 Task: Create Workspace Crisis Management Workspace description Coordinate and manage company-wide professional development opportunities. Workspace type Engineering-IT
Action: Mouse moved to (389, 66)
Screenshot: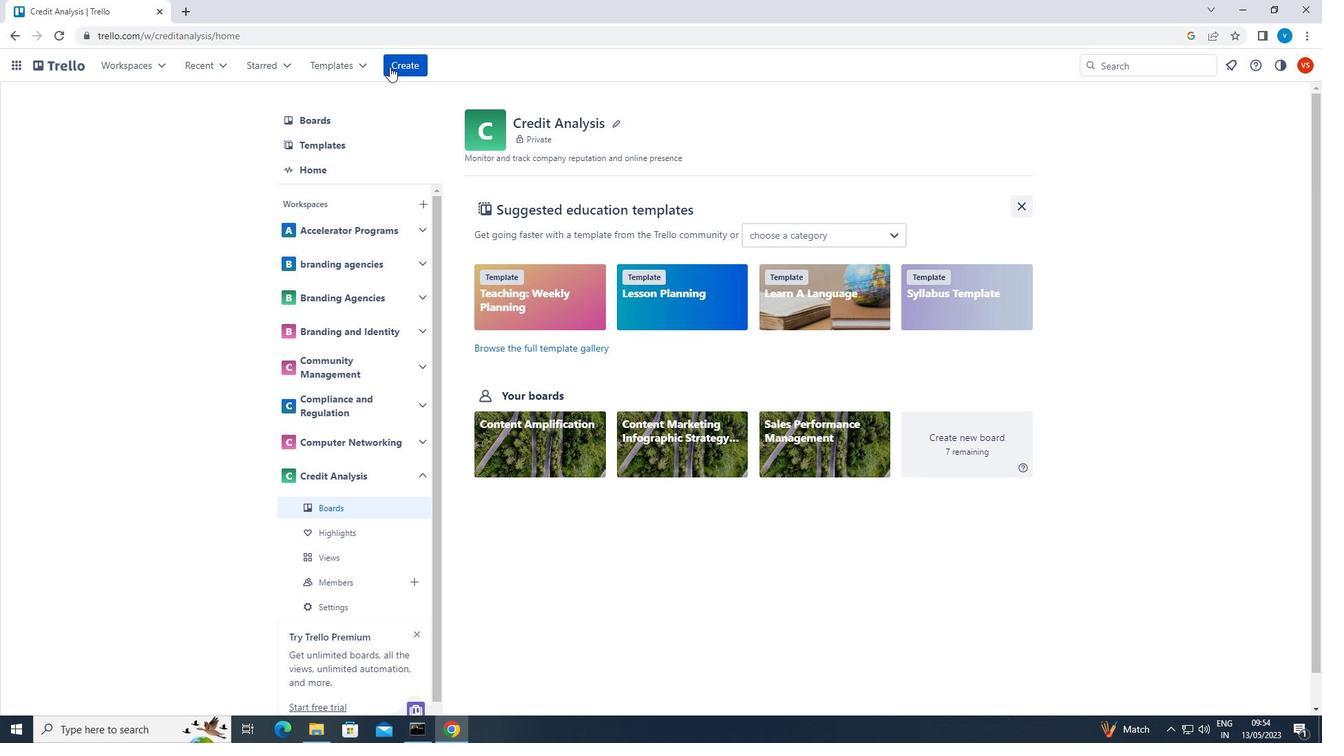 
Action: Mouse pressed left at (389, 66)
Screenshot: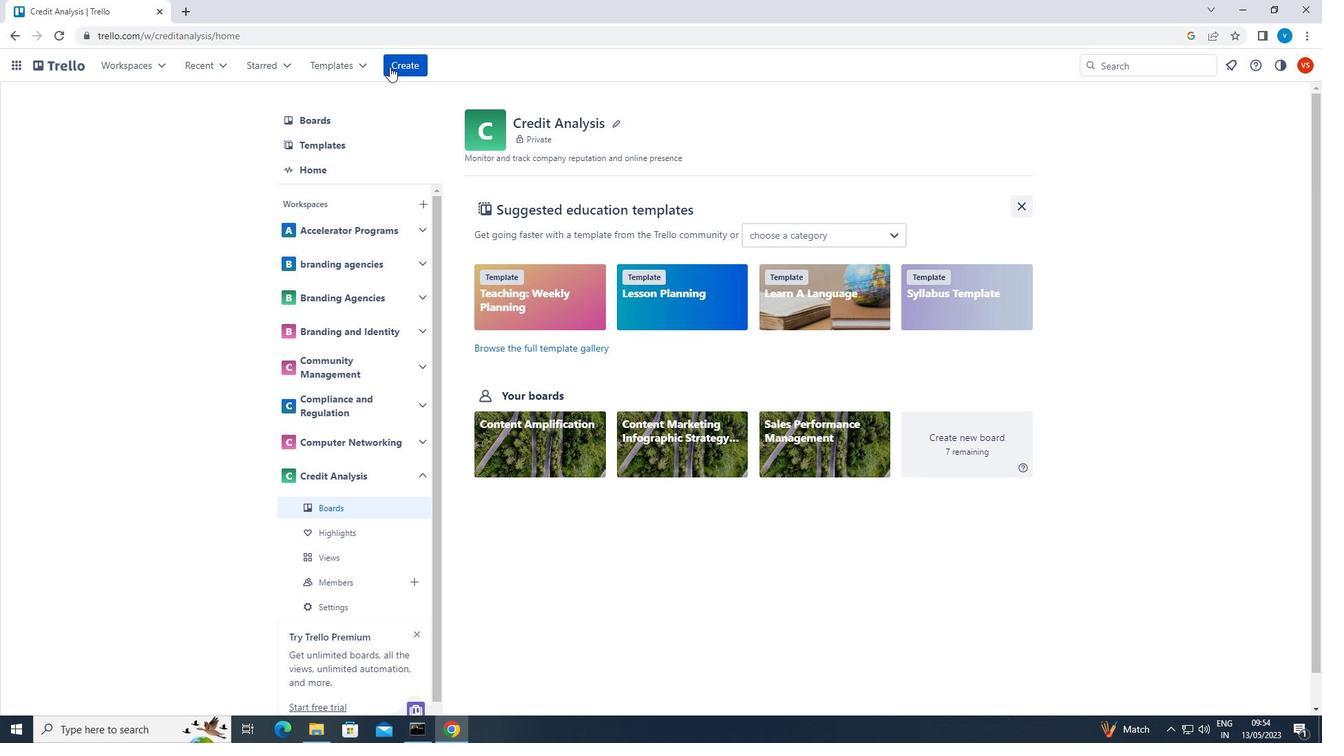 
Action: Mouse moved to (433, 210)
Screenshot: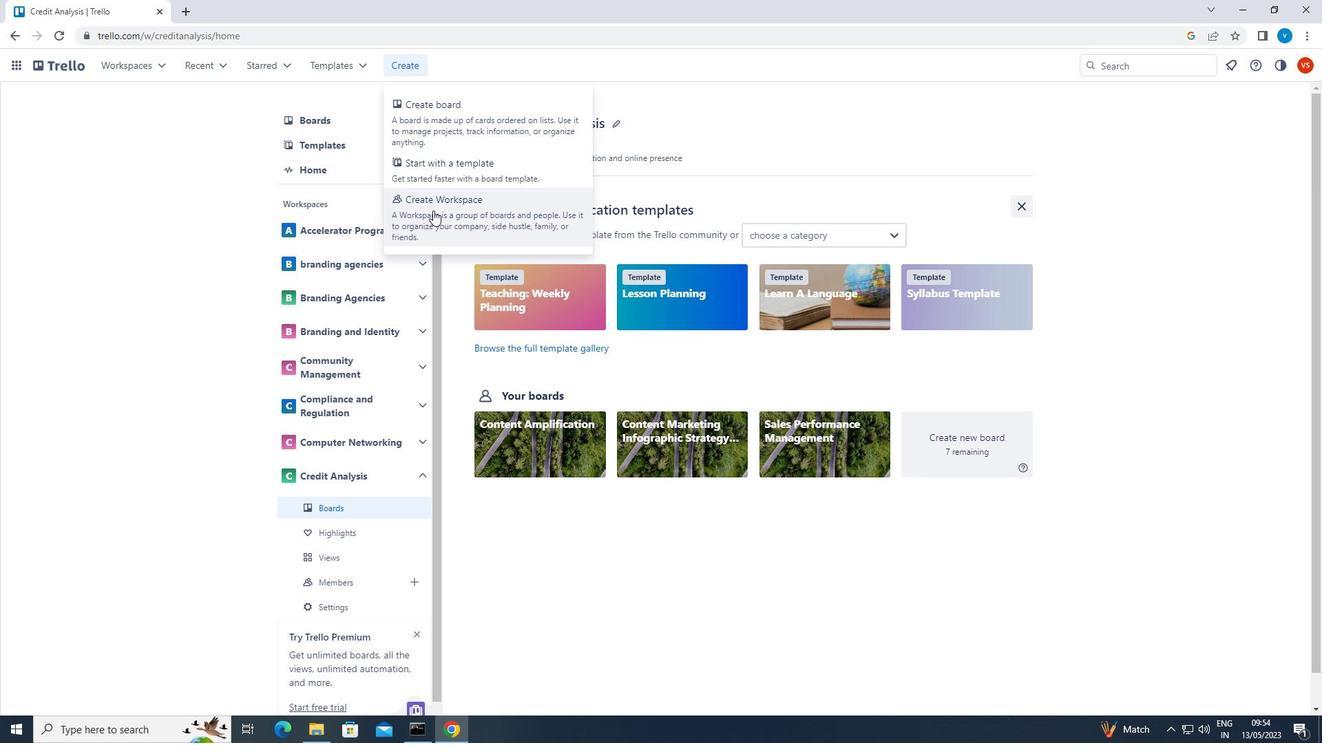 
Action: Mouse pressed left at (433, 210)
Screenshot: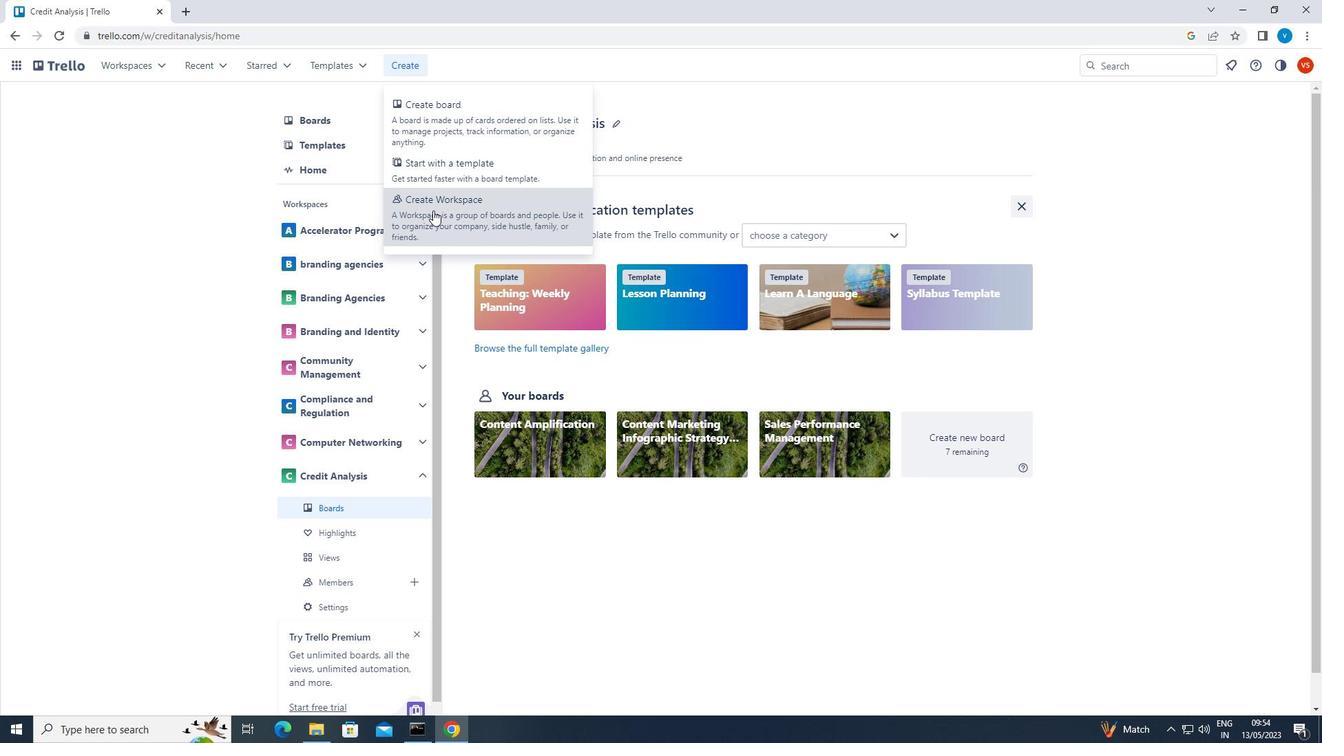 
Action: Mouse moved to (424, 234)
Screenshot: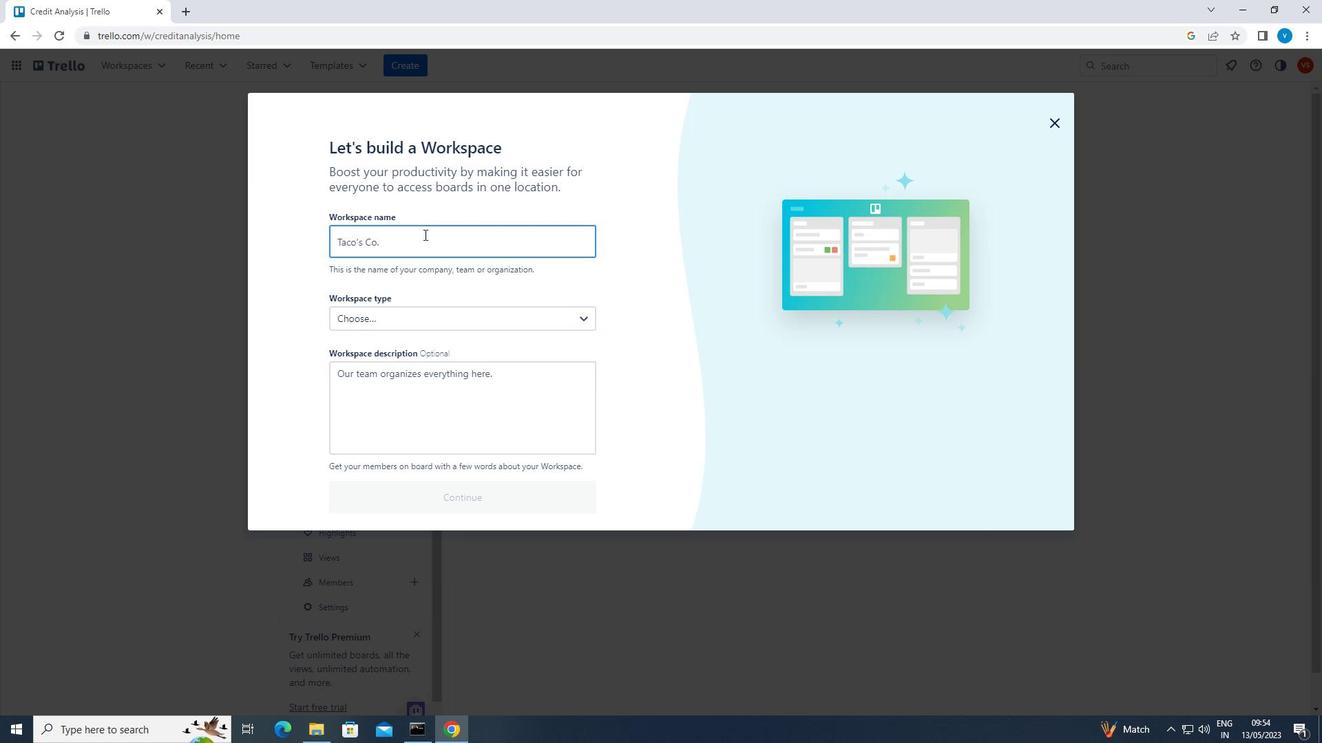 
Action: Key pressed <Key.shift>CRISIS<Key.space><Key.shift>MANAGEMENT
Screenshot: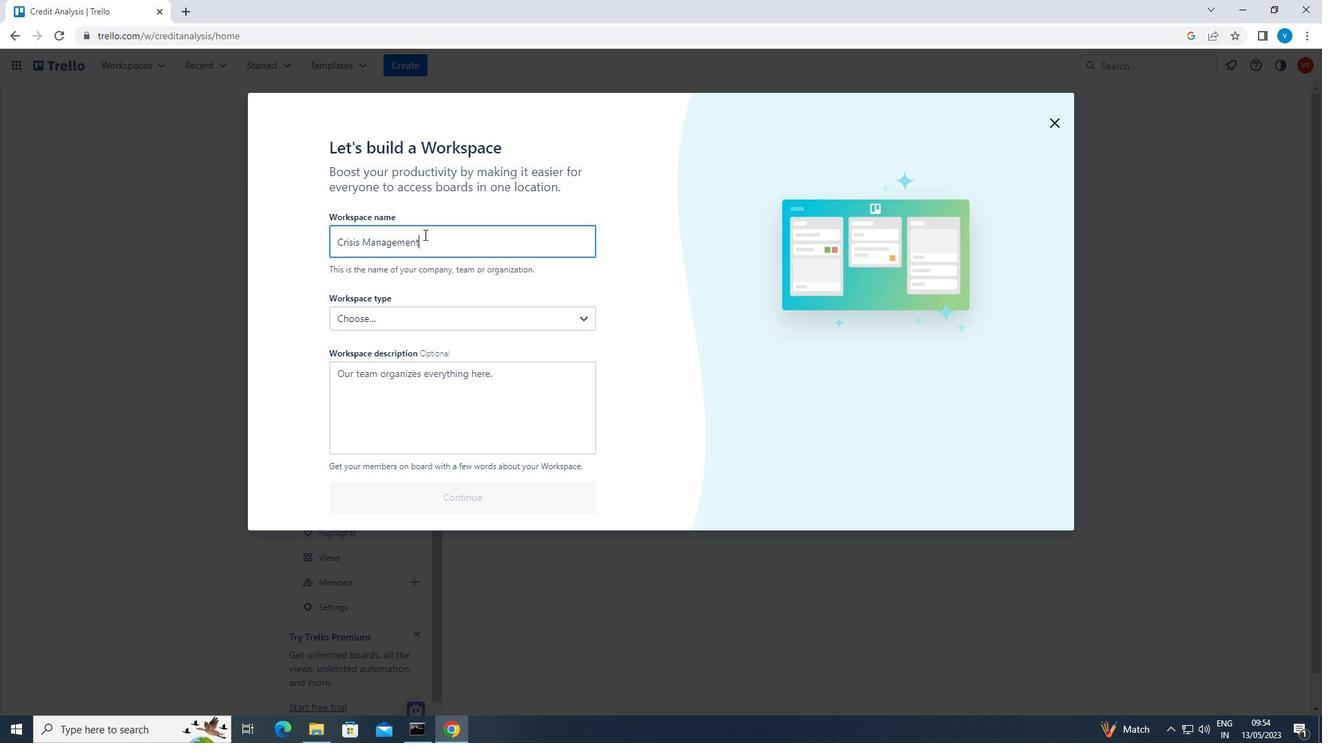 
Action: Mouse moved to (420, 391)
Screenshot: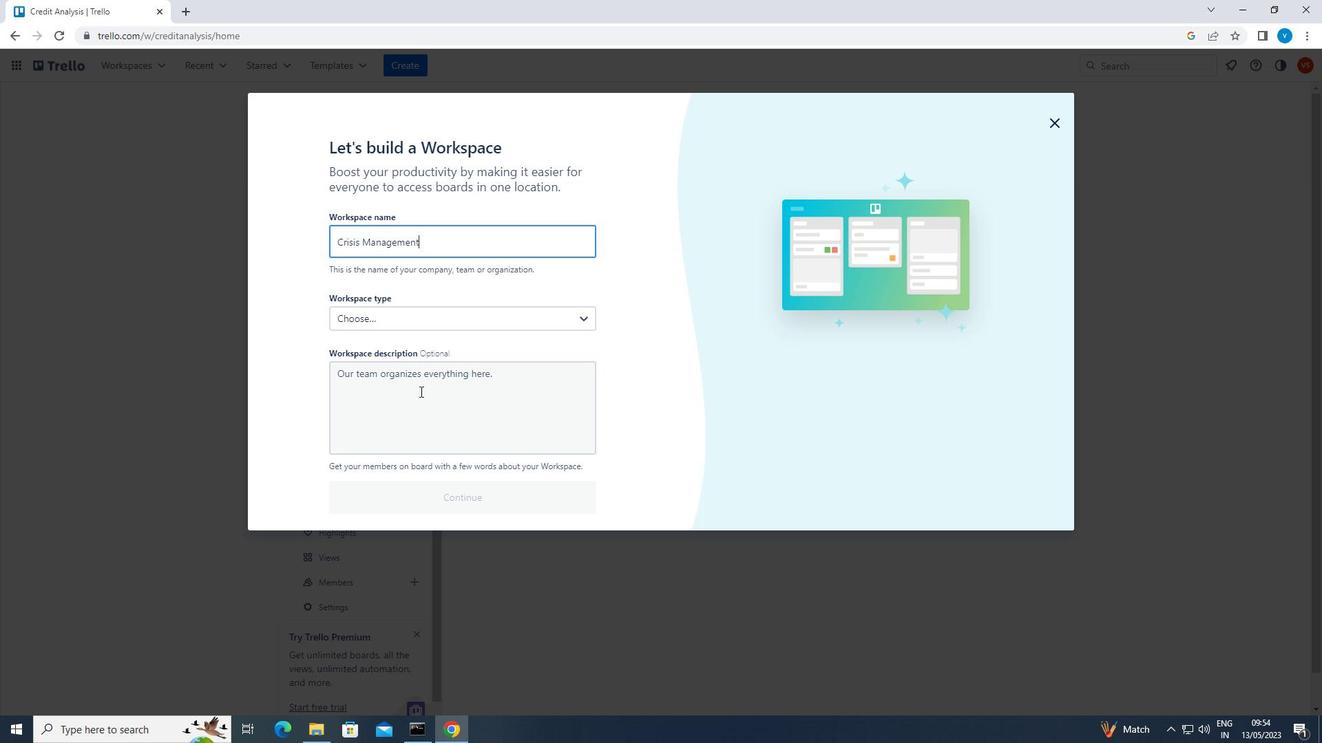 
Action: Mouse pressed left at (420, 391)
Screenshot: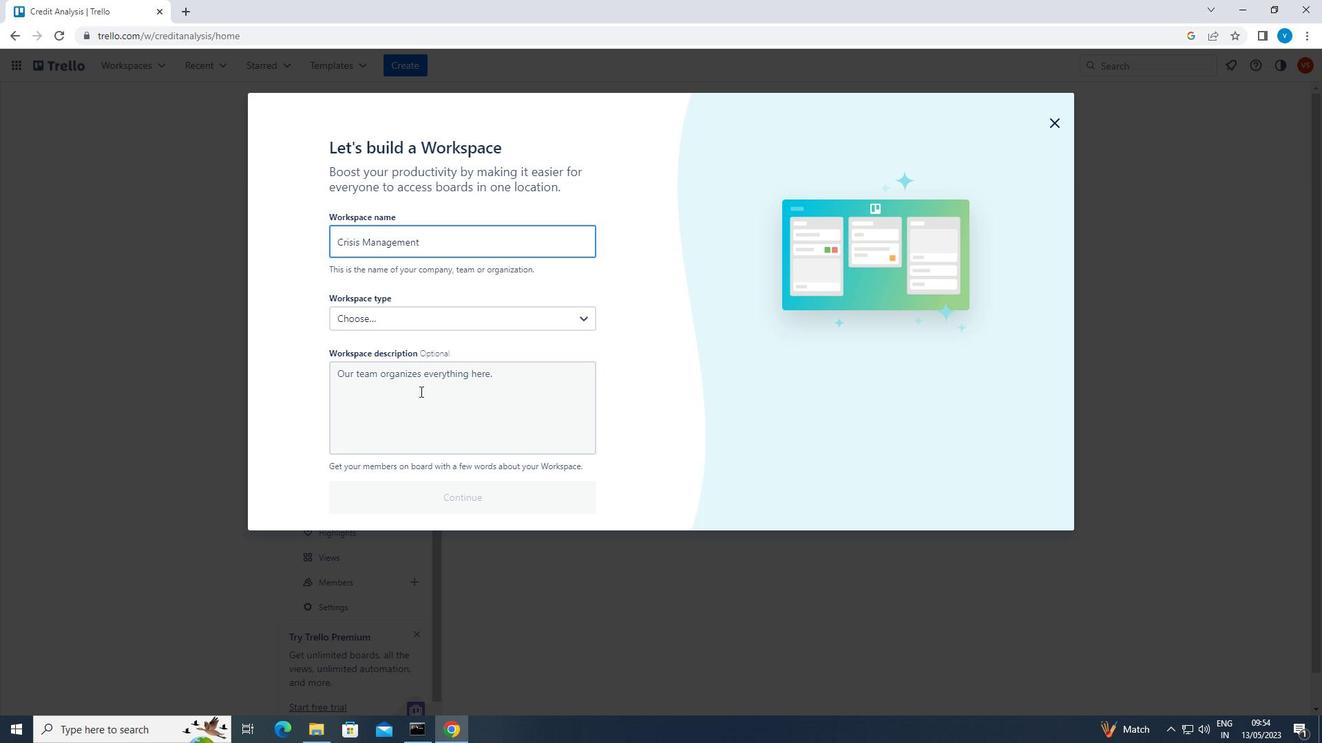
Action: Key pressed <Key.shift>COORDINATE<Key.space>AND<Key.space>MANAGE<Key.space>COMPANY<Key.space><Key.backspace>-WIDE<Key.space>OROFESSIONAL<Key.space>DEVELOPMENT<Key.space>OPPORTUNITIES.
Screenshot: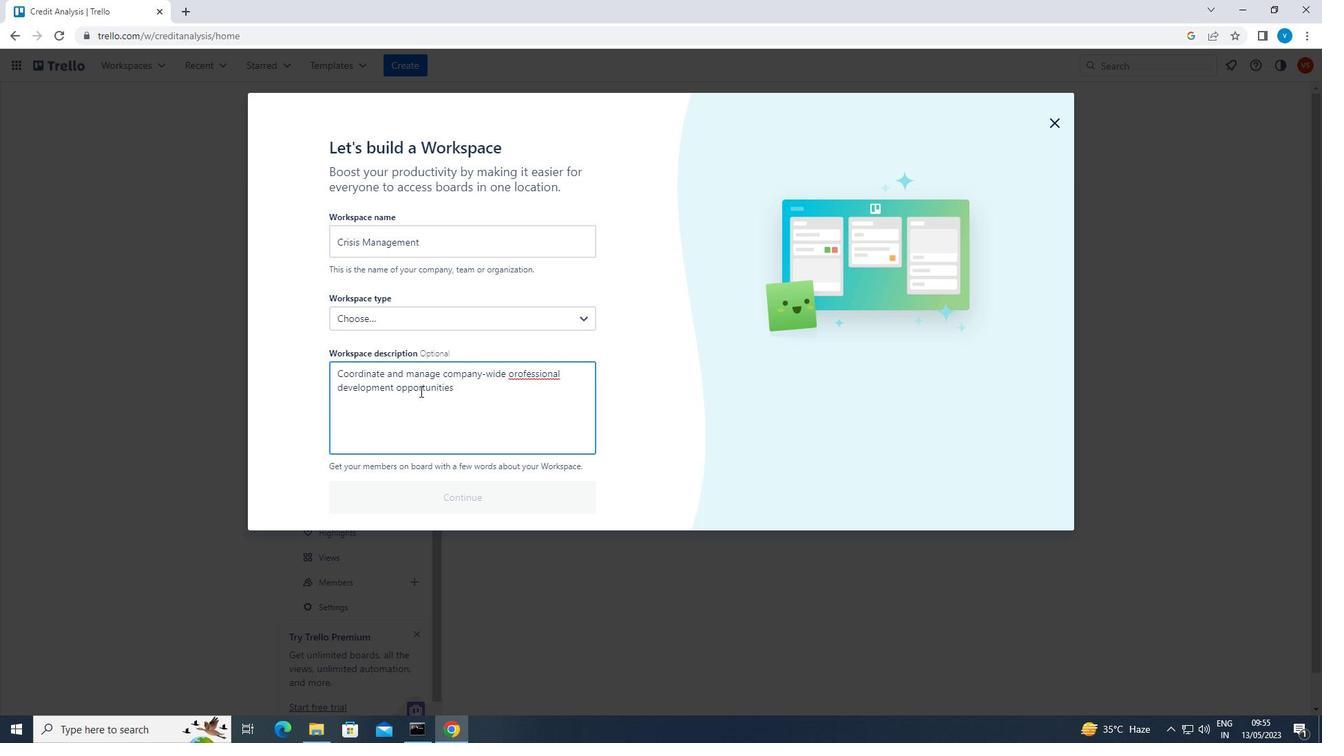 
Action: Mouse moved to (493, 320)
Screenshot: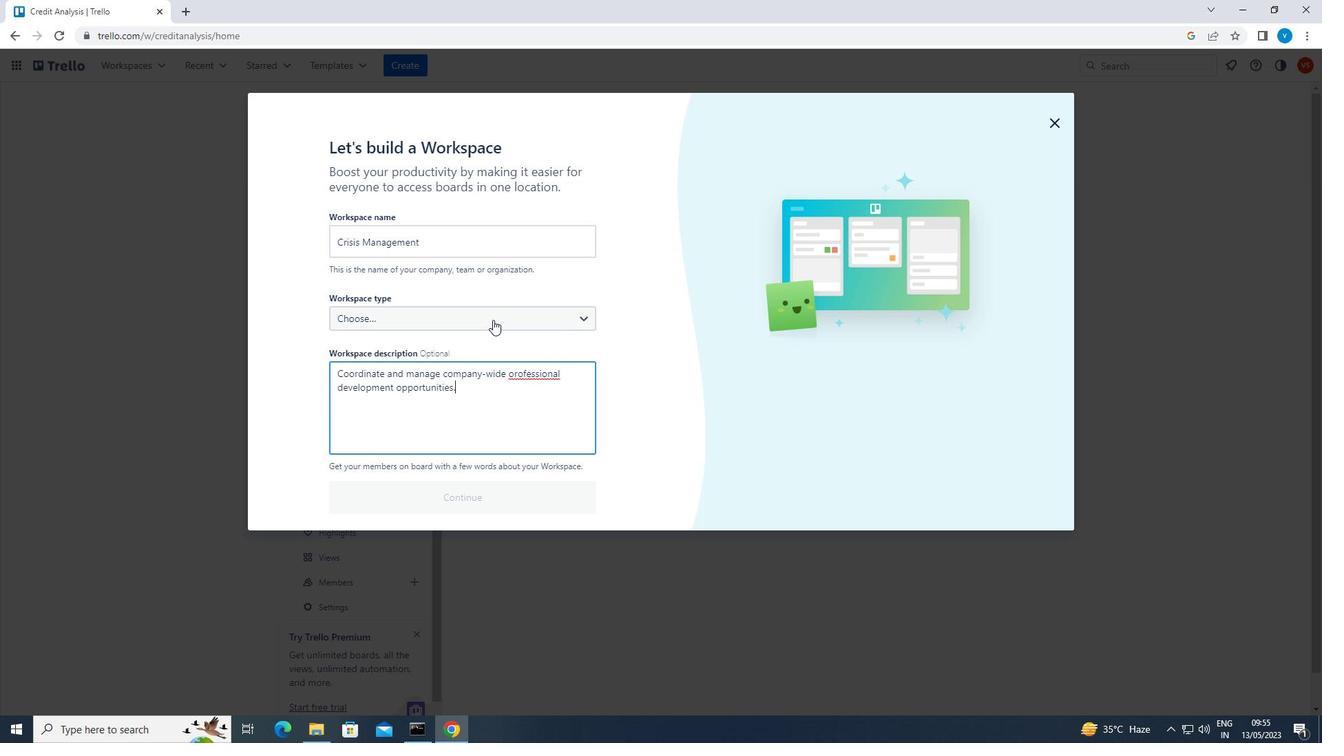 
Action: Mouse pressed left at (493, 320)
Screenshot: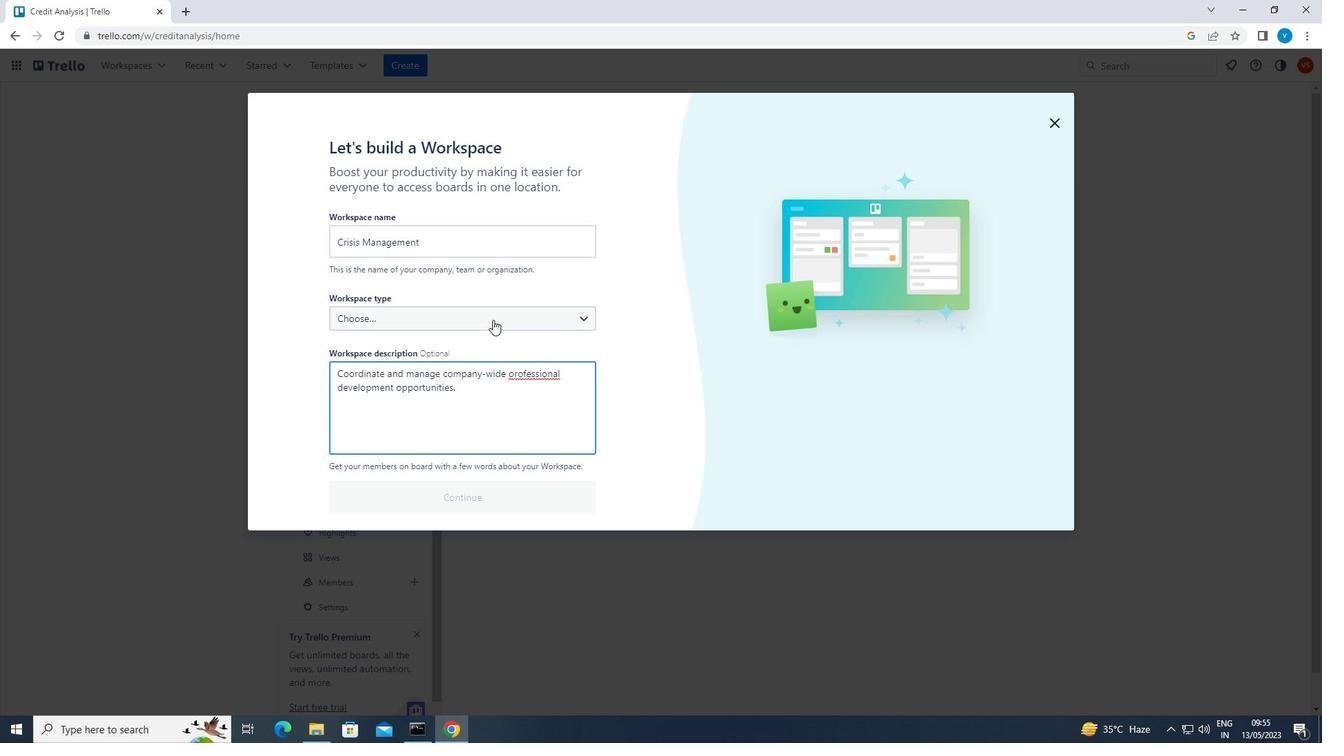 
Action: Mouse moved to (415, 411)
Screenshot: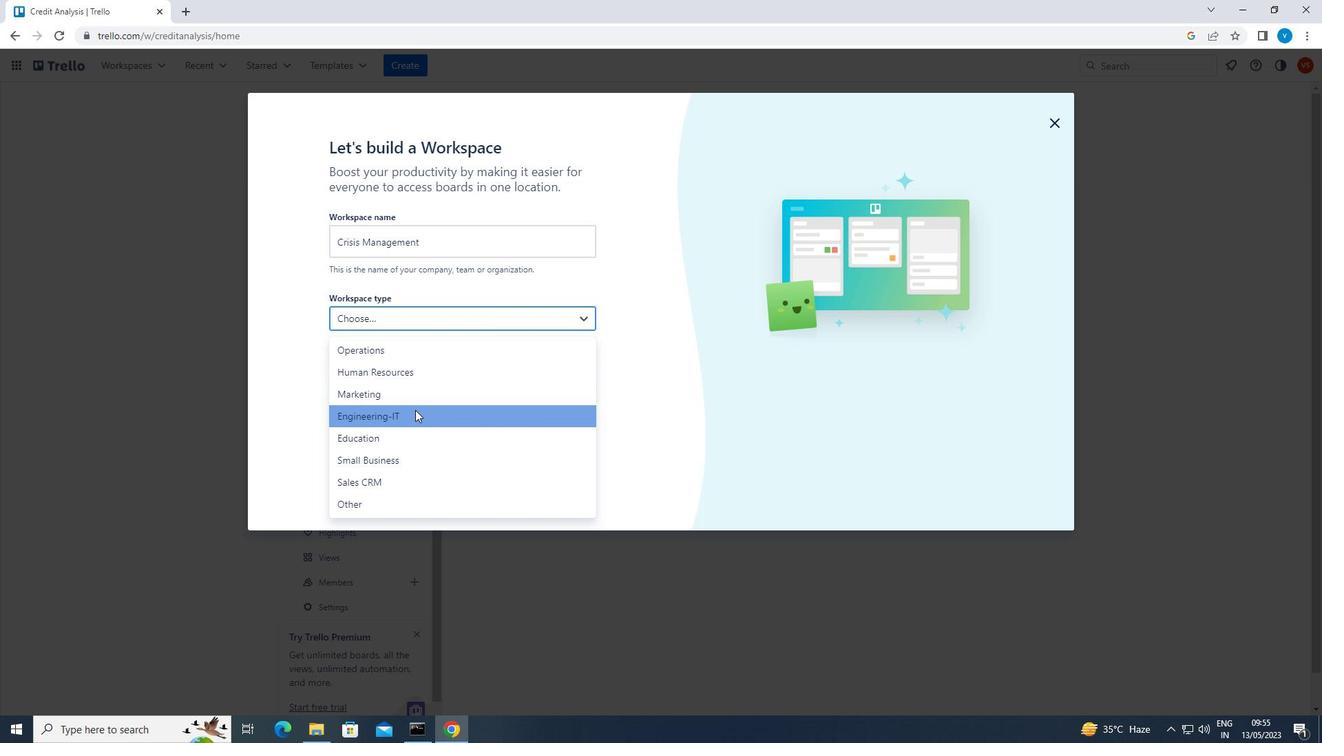 
Action: Mouse pressed left at (415, 411)
Screenshot: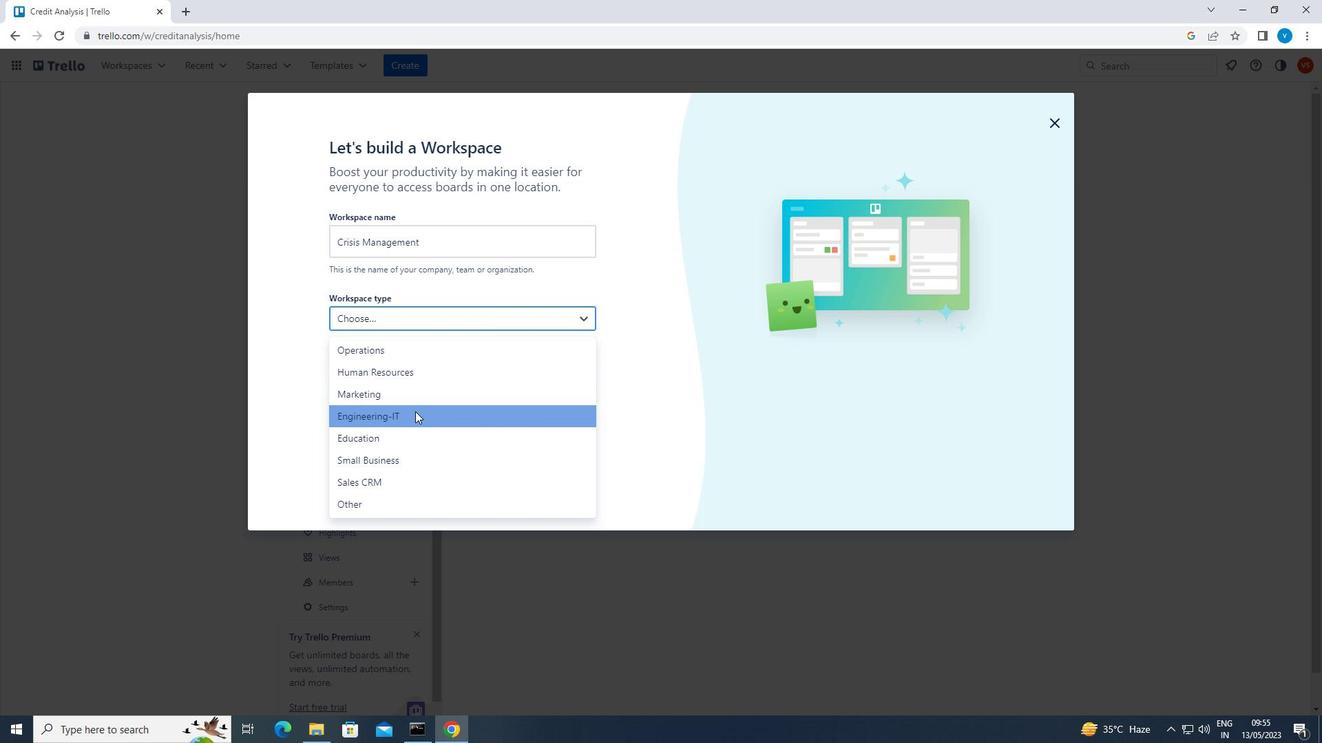 
Action: Mouse moved to (445, 491)
Screenshot: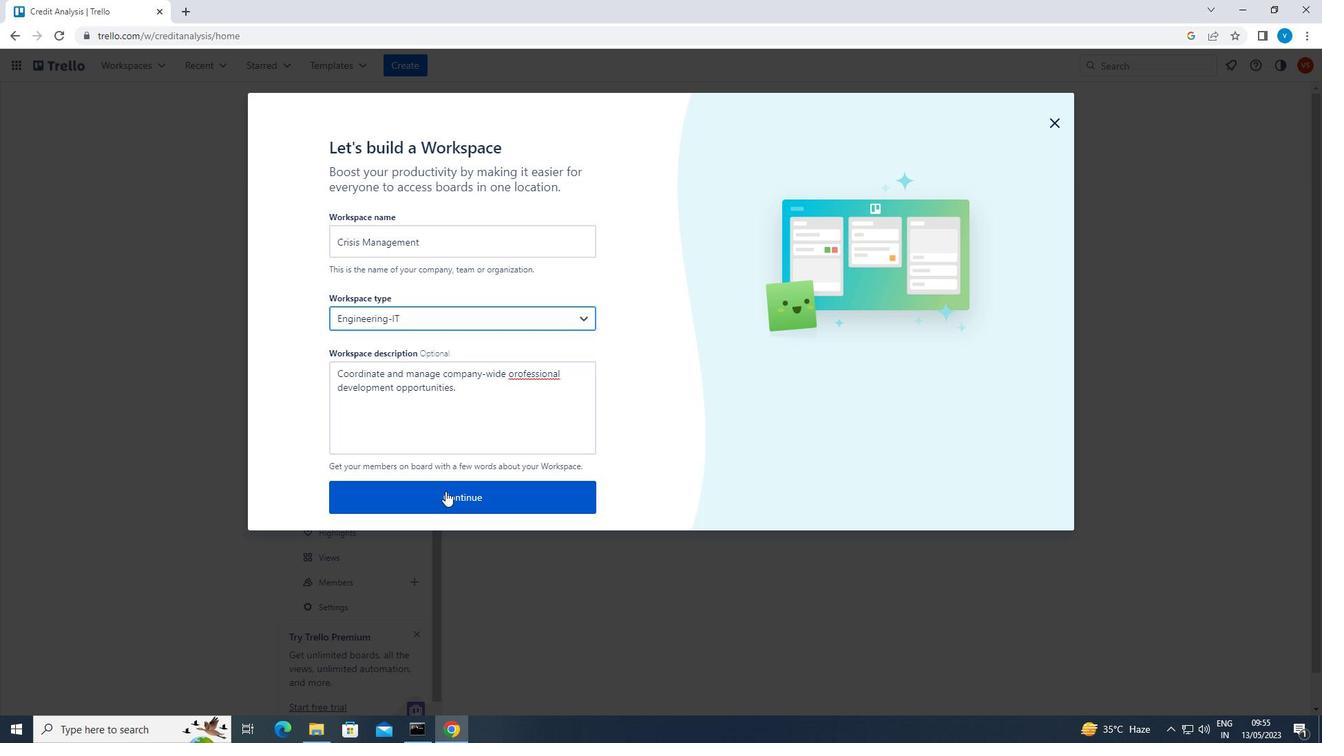 
Action: Mouse pressed left at (445, 491)
Screenshot: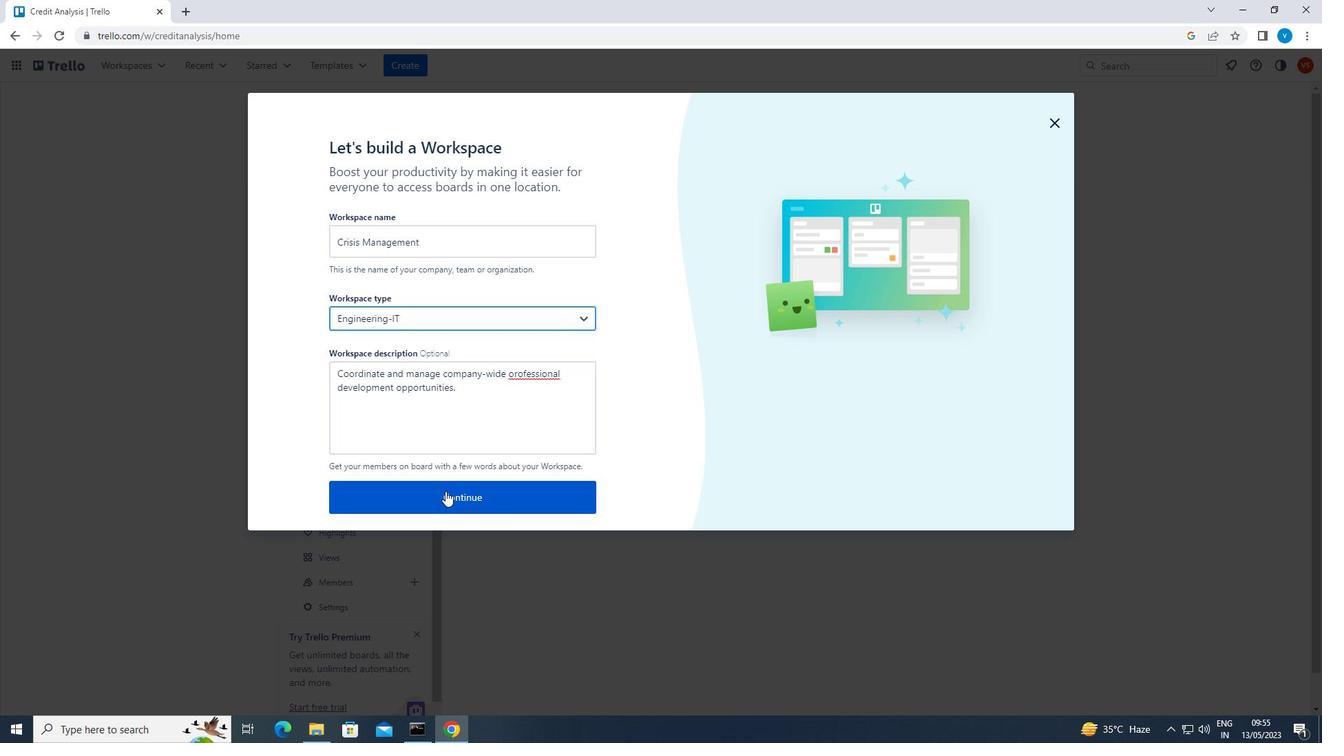 
